 Task: Create in the project TractLine in Backlog an issue 'Create a feature for users to track and manage their reading lists', assign it to team member softage.1@softage.net and change the status to IN PROGRESS.
Action: Mouse moved to (238, 434)
Screenshot: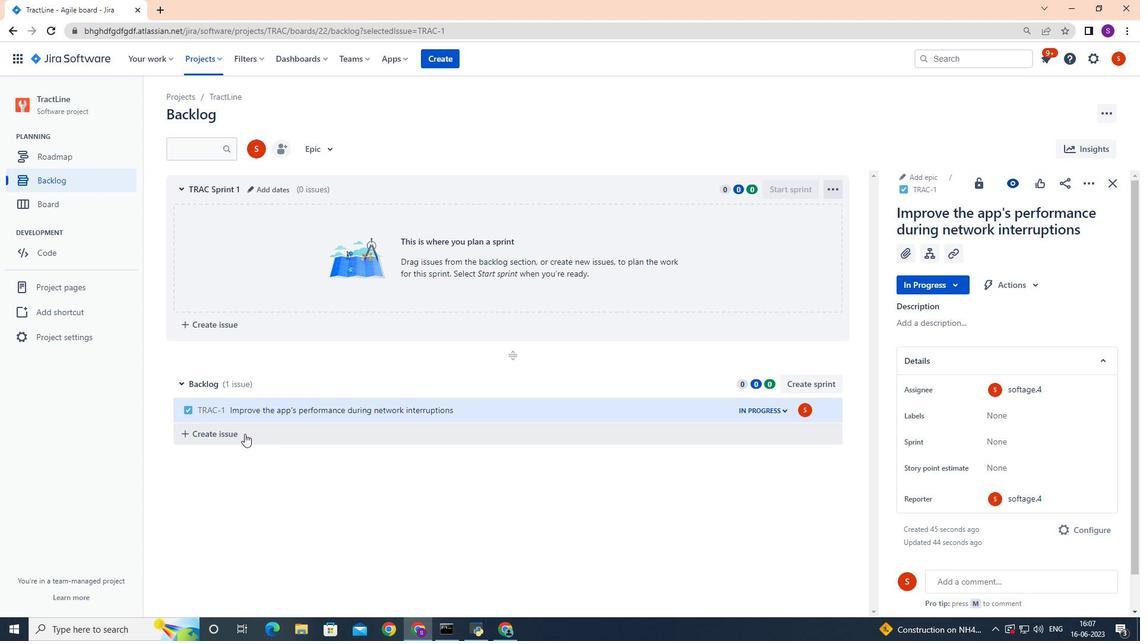 
Action: Mouse pressed left at (238, 434)
Screenshot: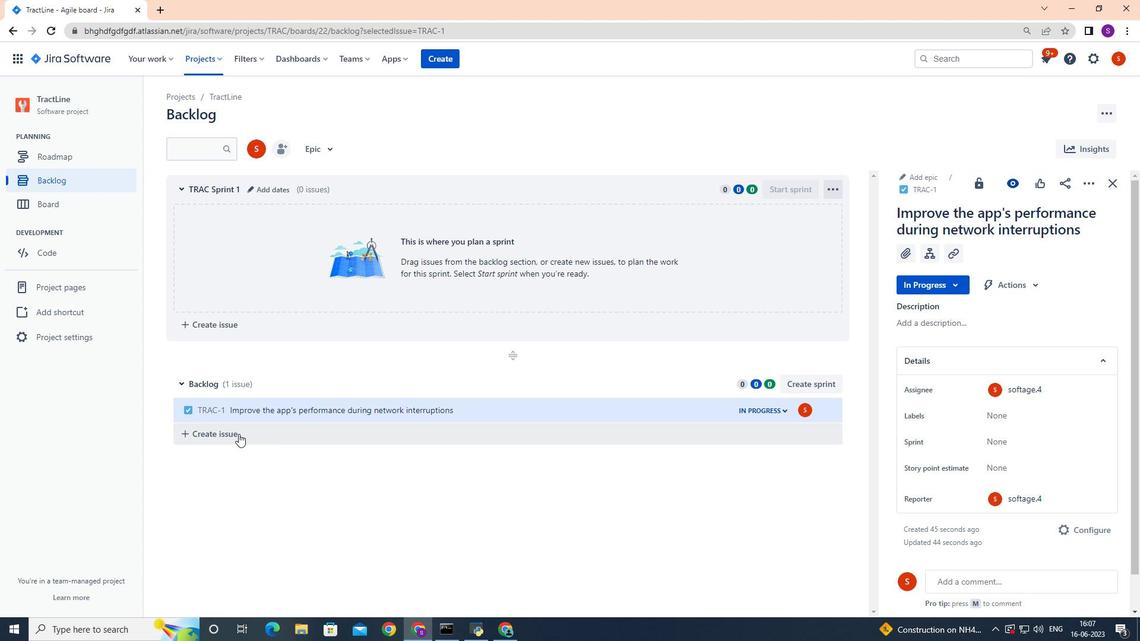 
Action: Key pressed <Key.shift>Create<Key.space>a<Key.space>feature<Key.space>for<Key.space>users<Key.space>to<Key.space>track<Key.space>and<Key.space>manage<Key.space>their<Key.space>reading<Key.space>lists<Key.enter>
Screenshot: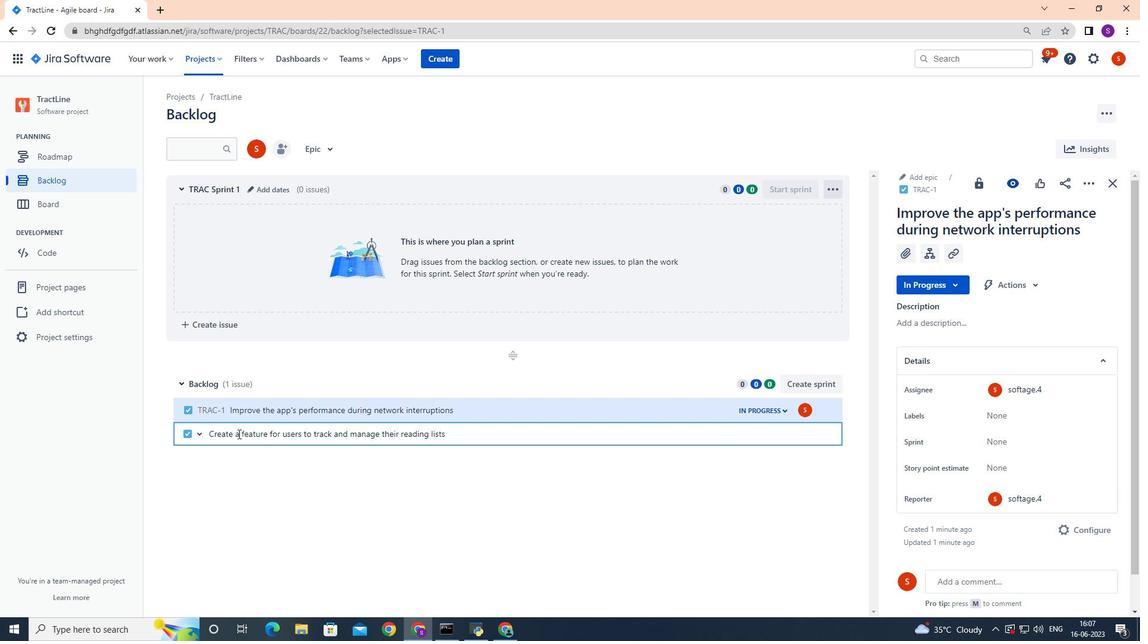 
Action: Mouse moved to (687, 431)
Screenshot: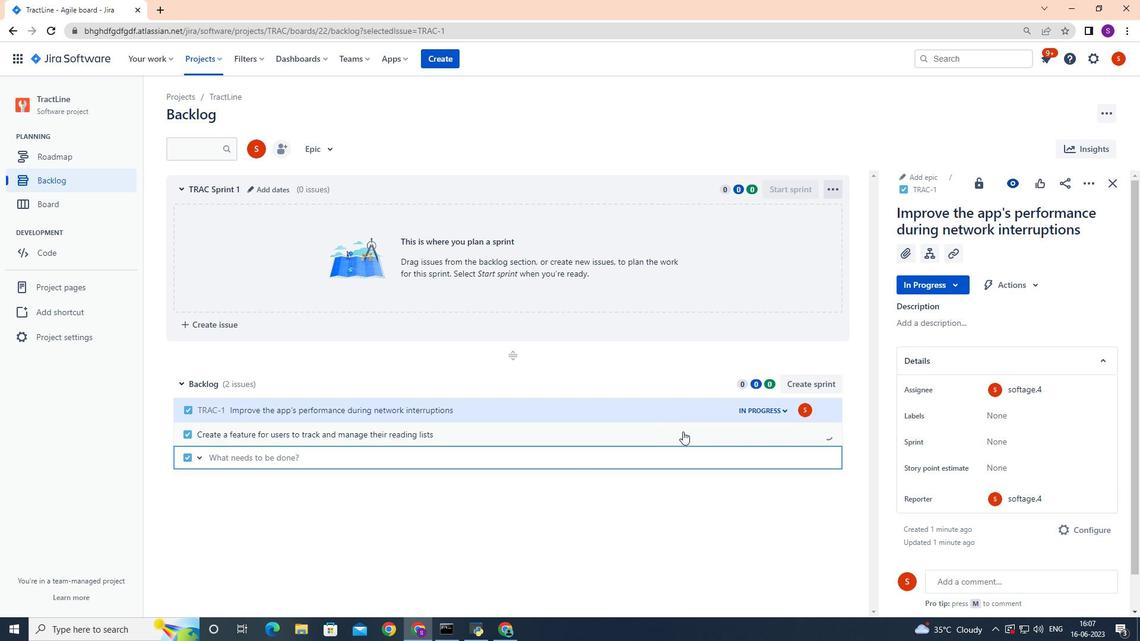 
Action: Mouse pressed left at (687, 431)
Screenshot: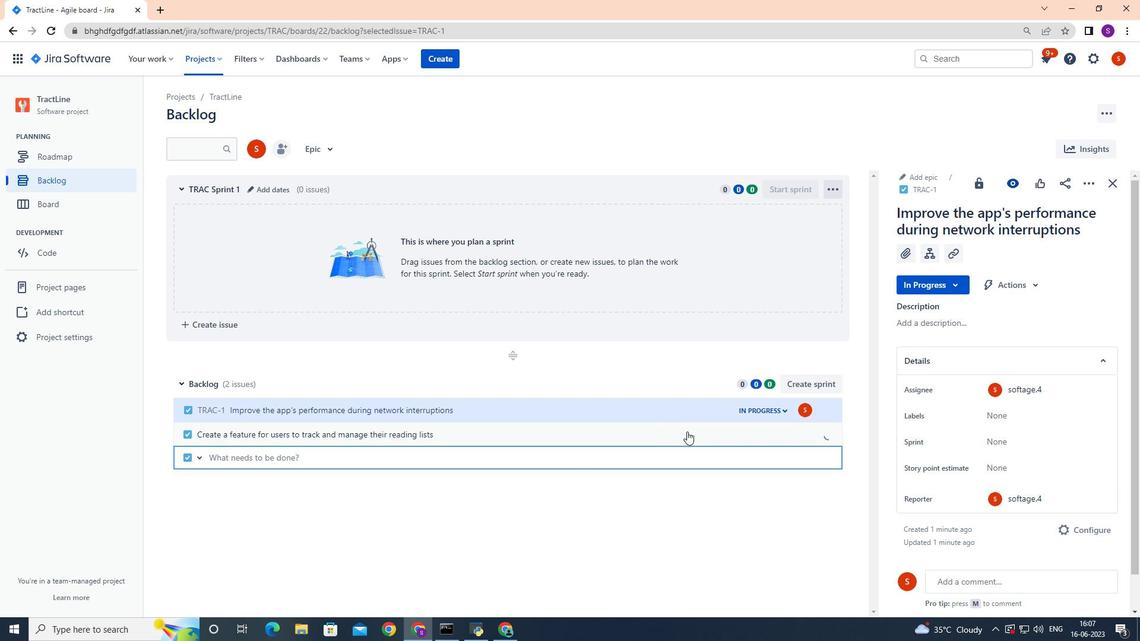 
Action: Mouse moved to (806, 432)
Screenshot: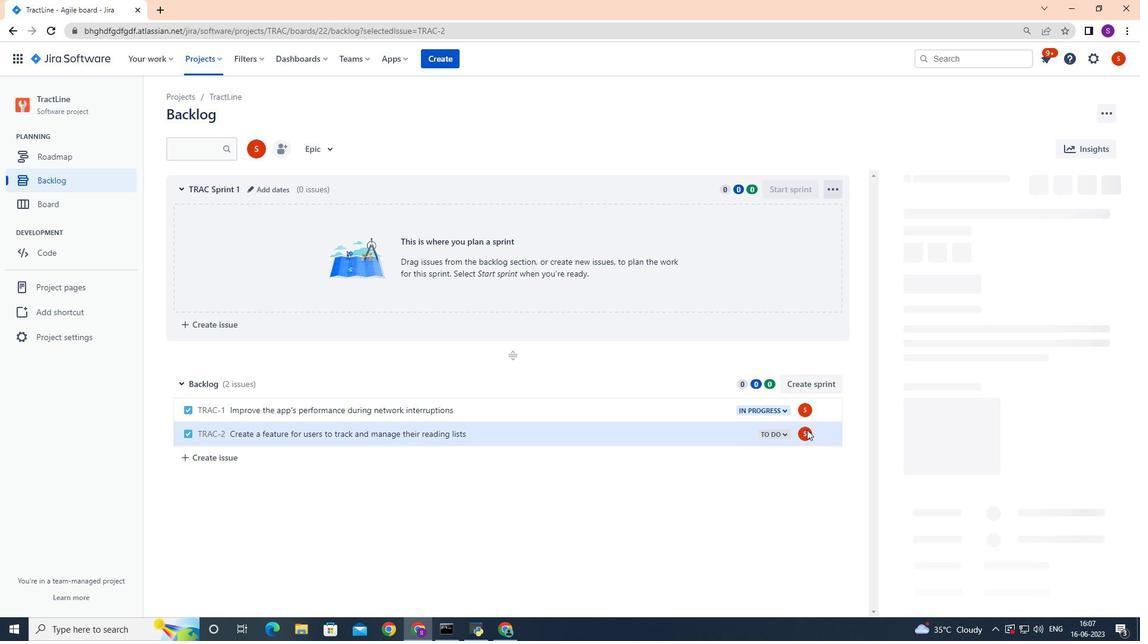 
Action: Mouse pressed left at (806, 432)
Screenshot: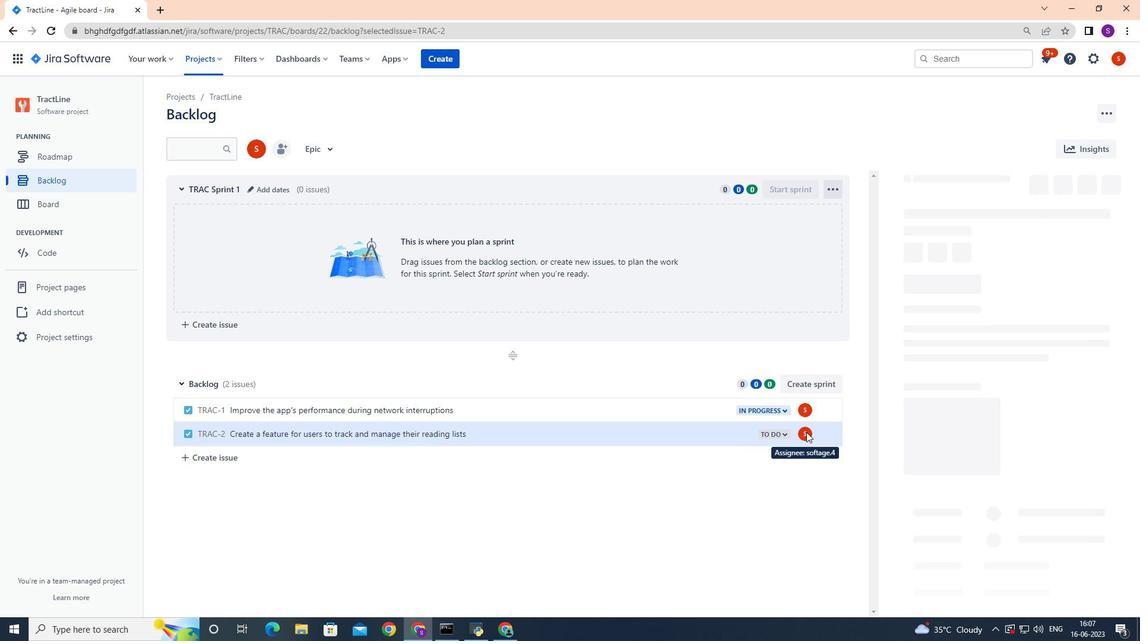
Action: Mouse moved to (805, 431)
Screenshot: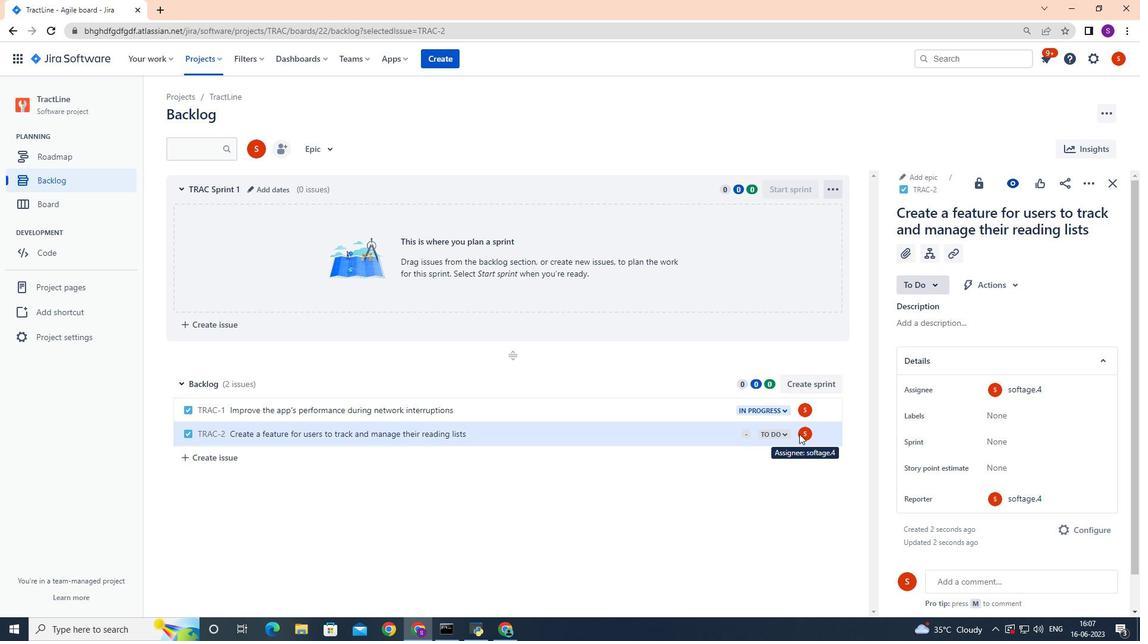 
Action: Mouse pressed left at (805, 431)
Screenshot: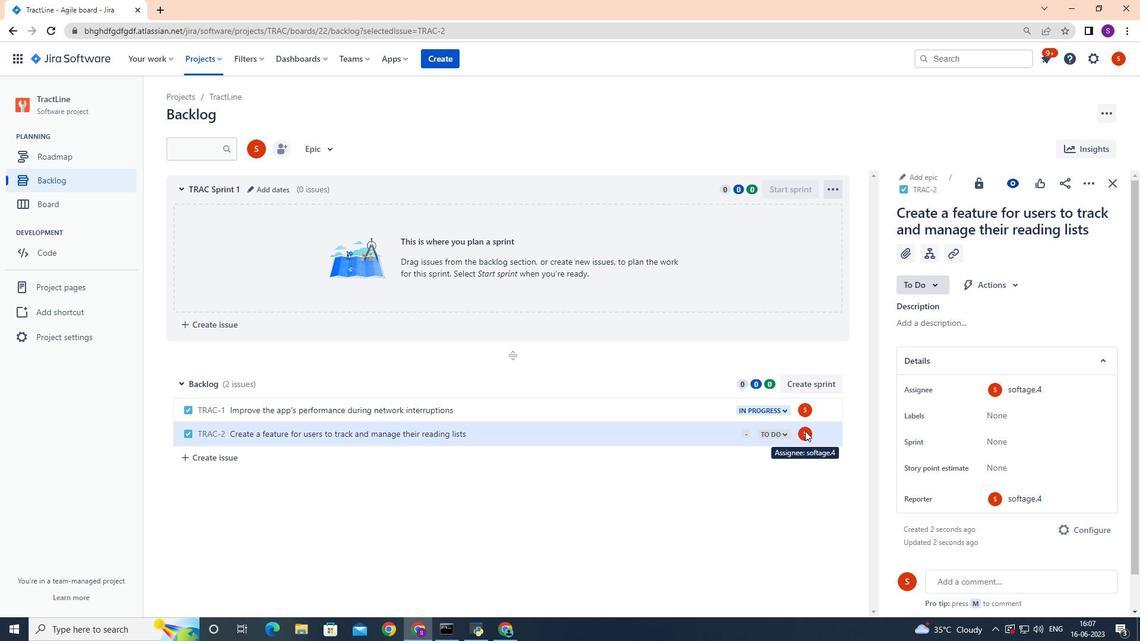 
Action: Mouse moved to (777, 484)
Screenshot: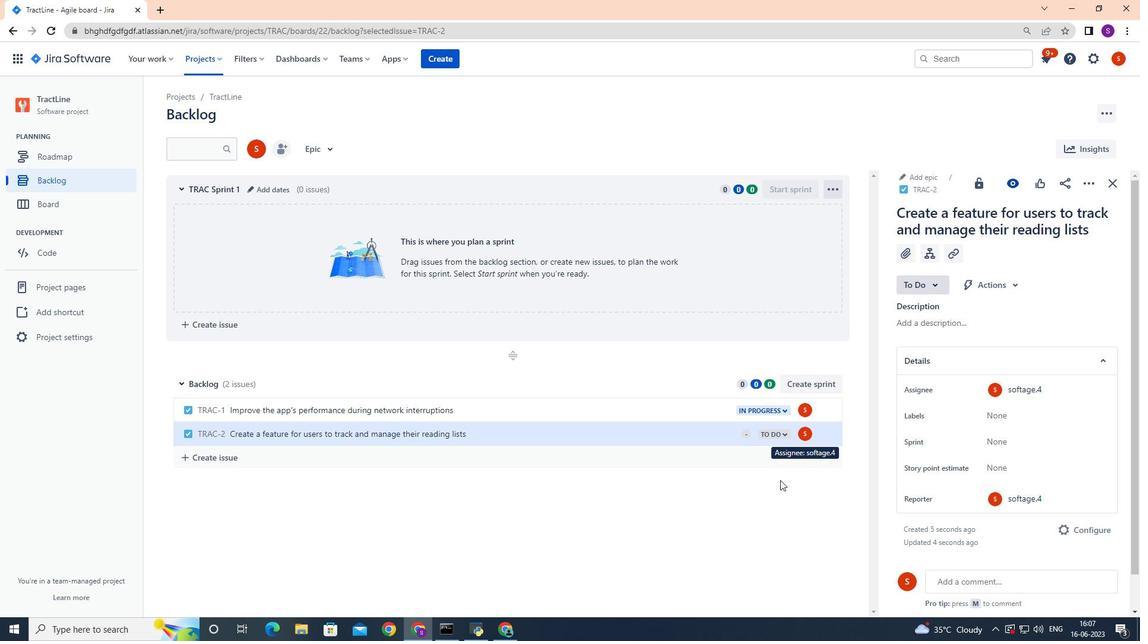 
Action: Mouse pressed left at (777, 484)
Screenshot: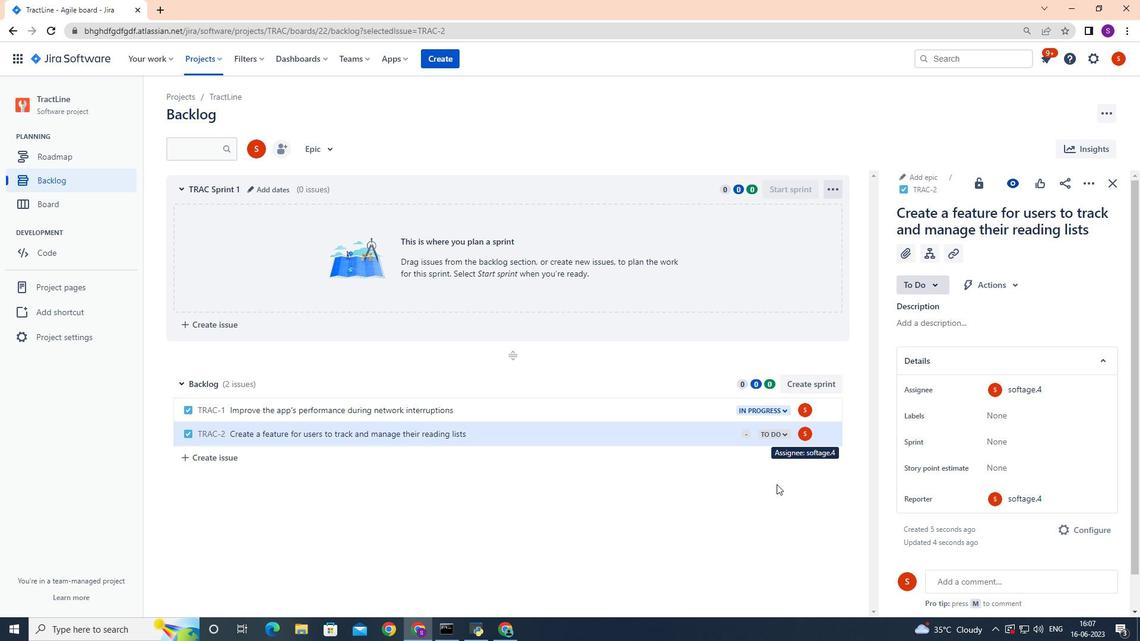 
Action: Mouse moved to (803, 433)
Screenshot: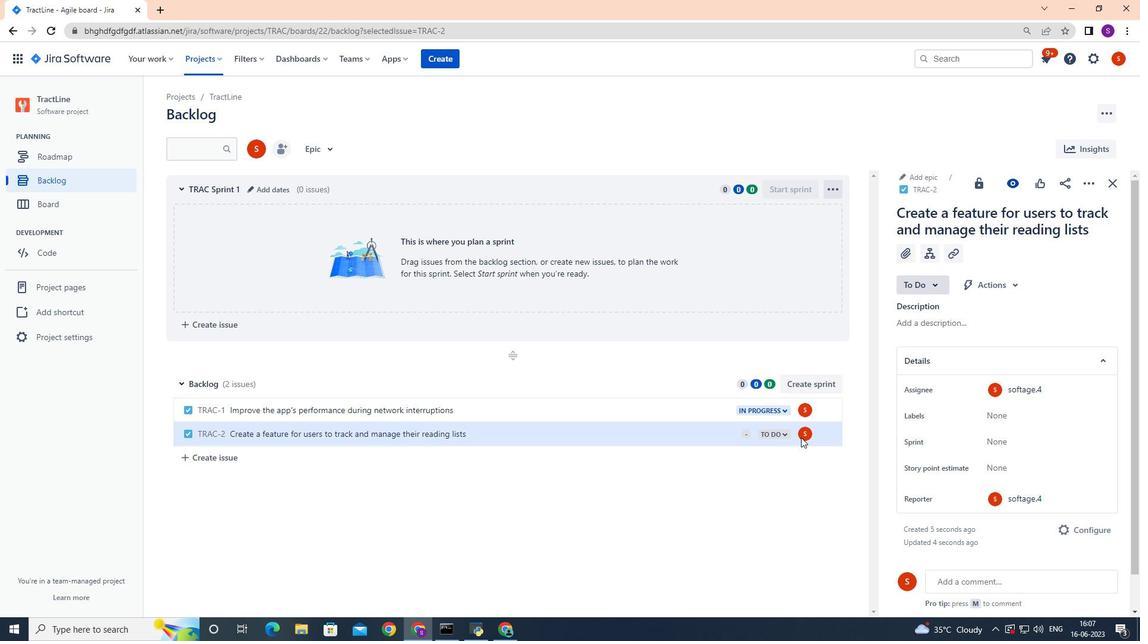 
Action: Mouse pressed left at (803, 433)
Screenshot: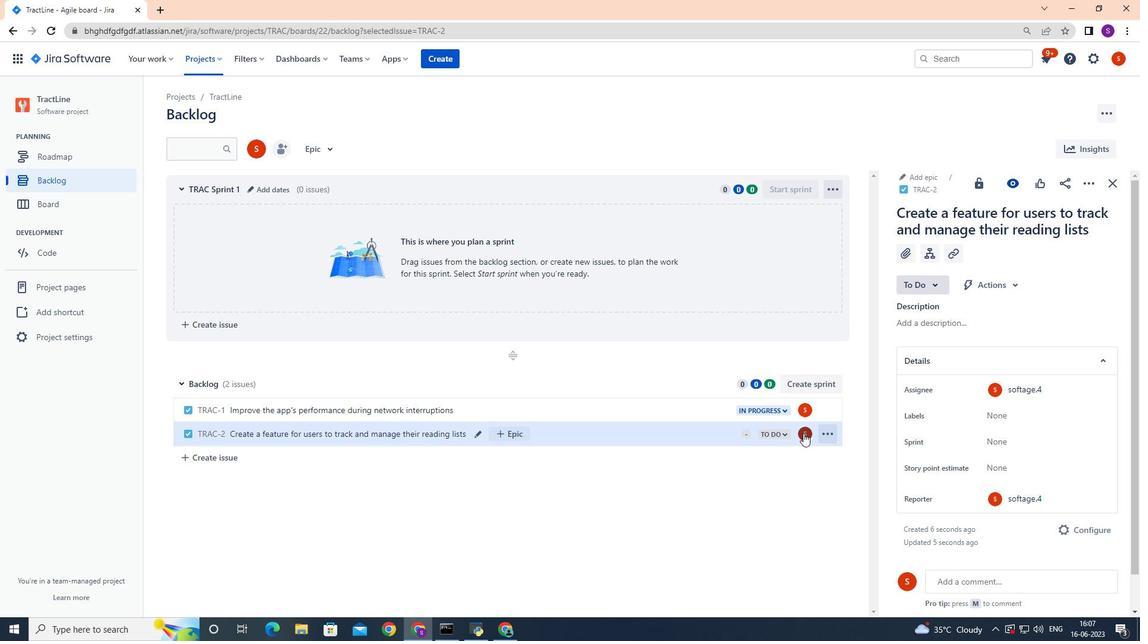 
Action: Mouse moved to (747, 461)
Screenshot: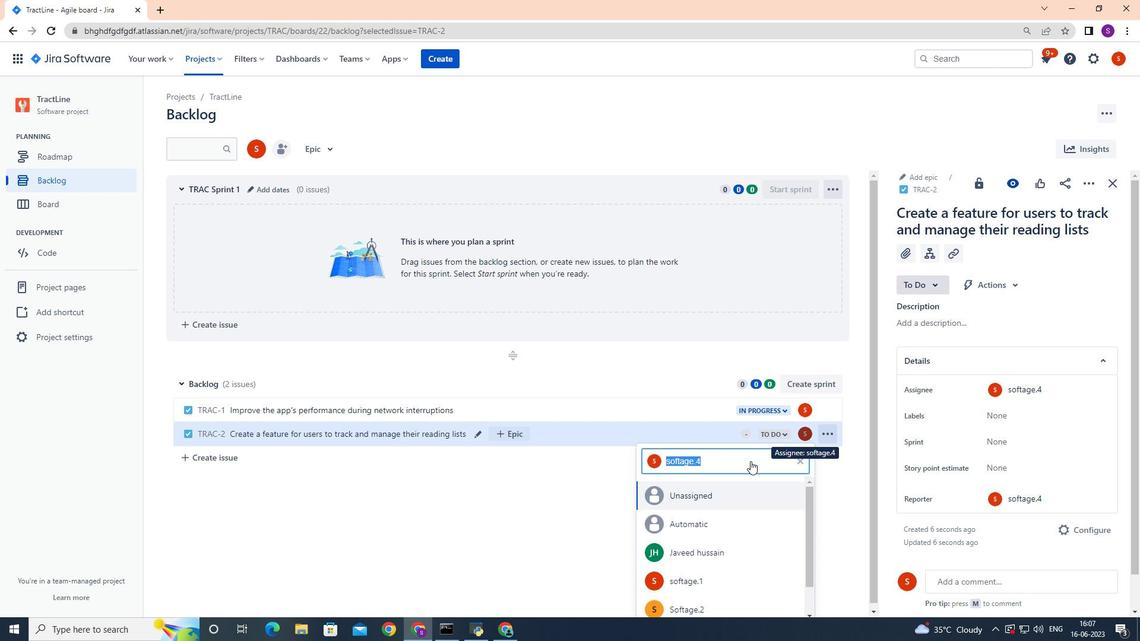 
Action: Key pressed softage.1
Screenshot: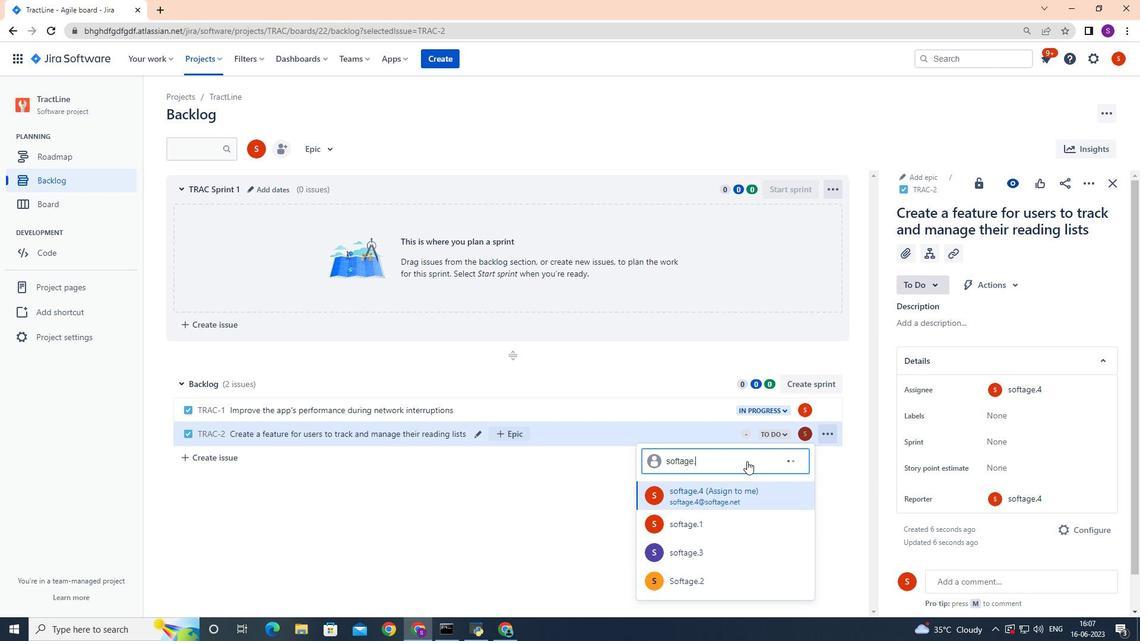 
Action: Mouse moved to (725, 523)
Screenshot: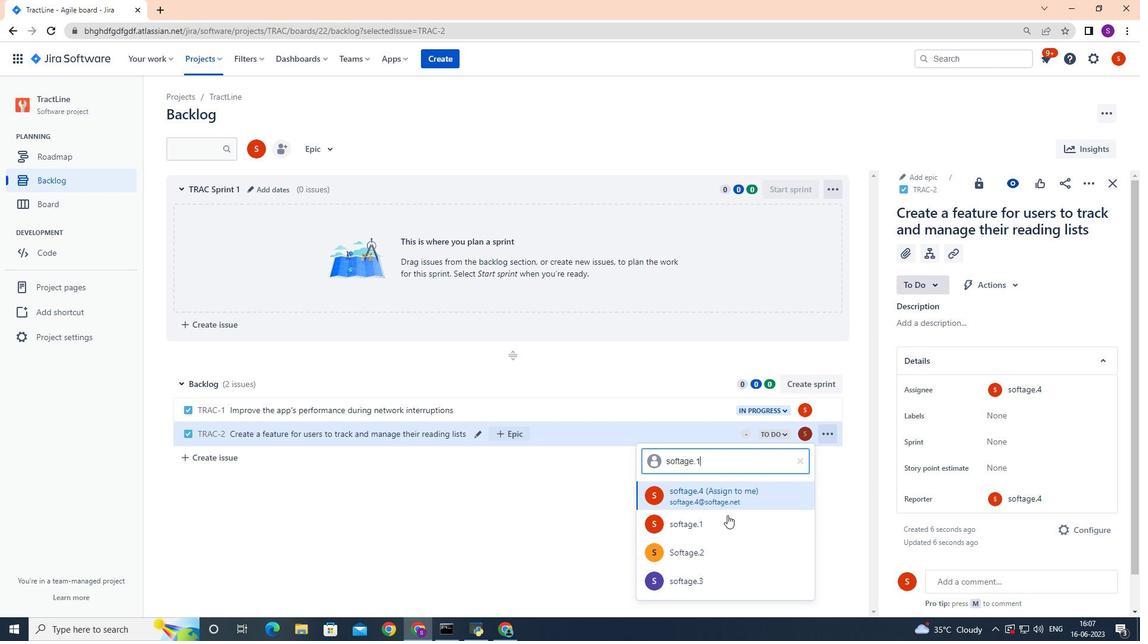 
Action: Mouse pressed left at (725, 523)
Screenshot: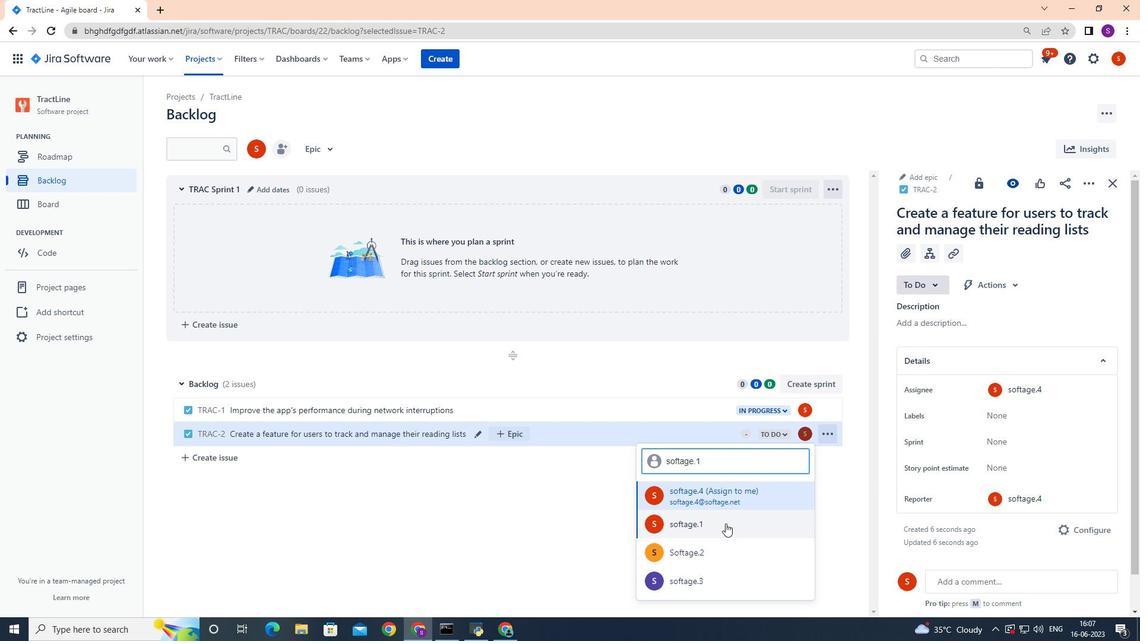 
Action: Mouse moved to (787, 431)
Screenshot: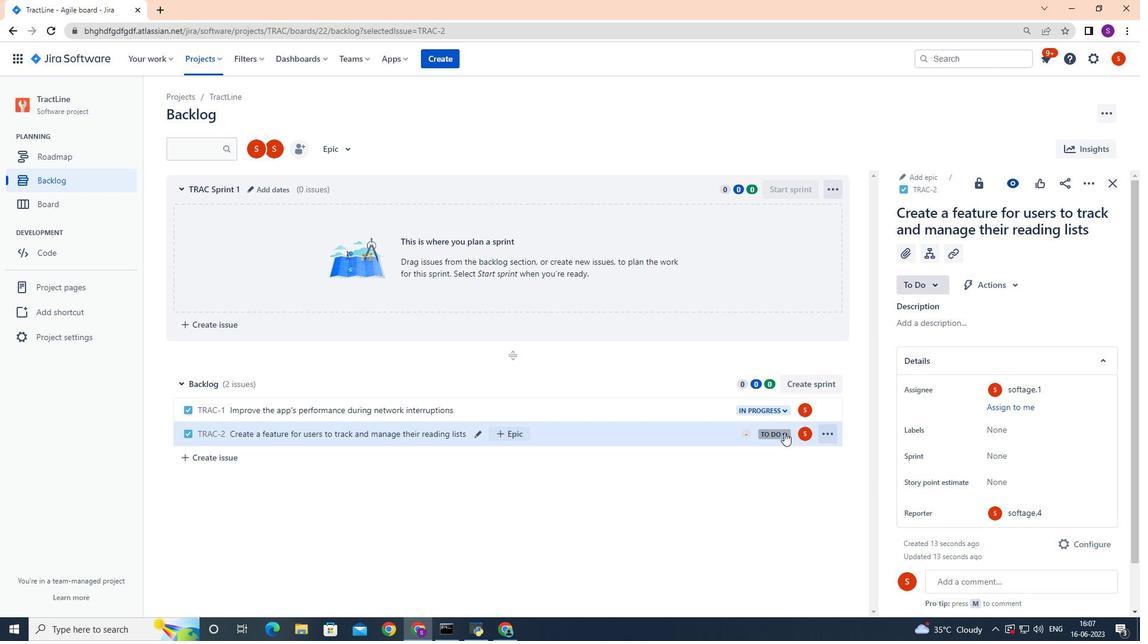 
Action: Mouse pressed left at (787, 431)
Screenshot: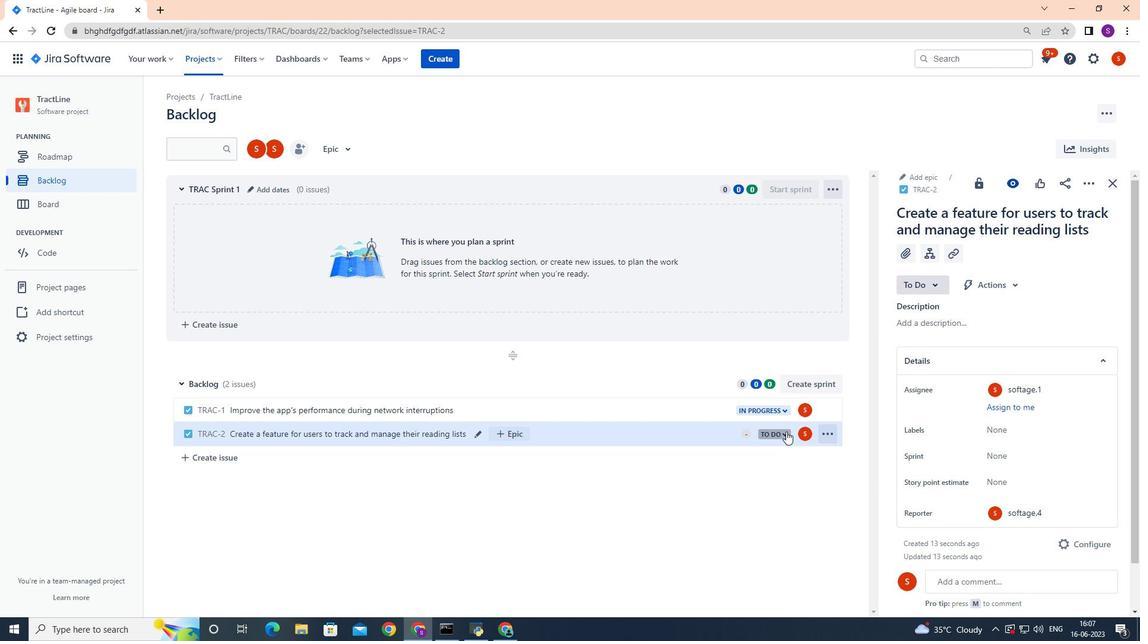 
Action: Mouse moved to (791, 456)
Screenshot: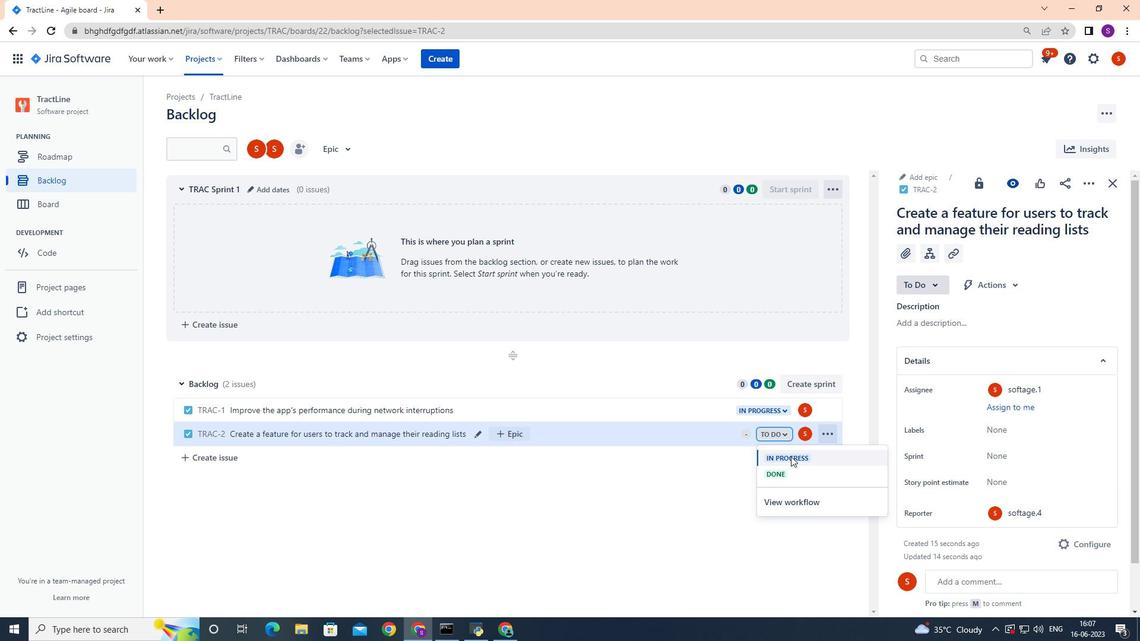
Action: Mouse pressed left at (791, 456)
Screenshot: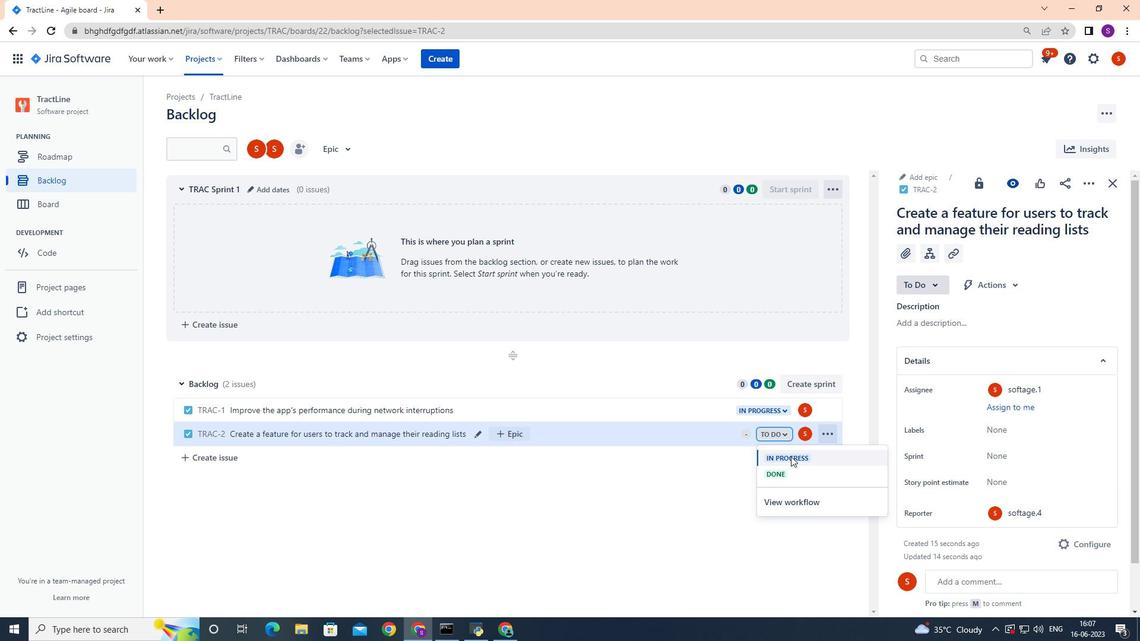 
Action: Mouse moved to (700, 472)
Screenshot: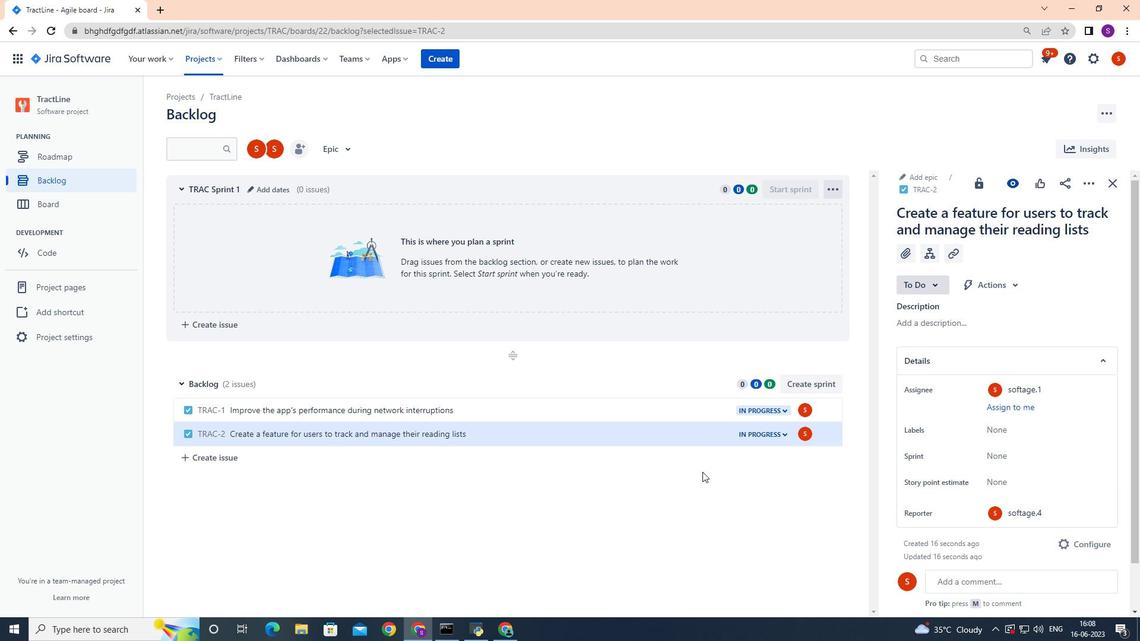
